 Task: Create a due date automation trigger when advanced on, 2 hours before a card is due add content with a description not ending with resume.
Action: Mouse moved to (891, 266)
Screenshot: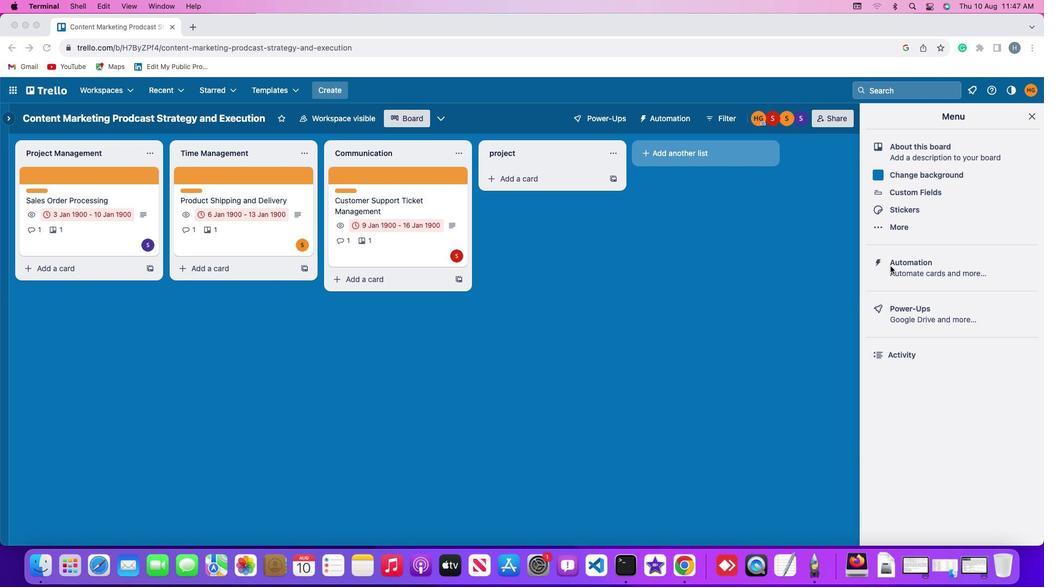 
Action: Mouse pressed left at (891, 266)
Screenshot: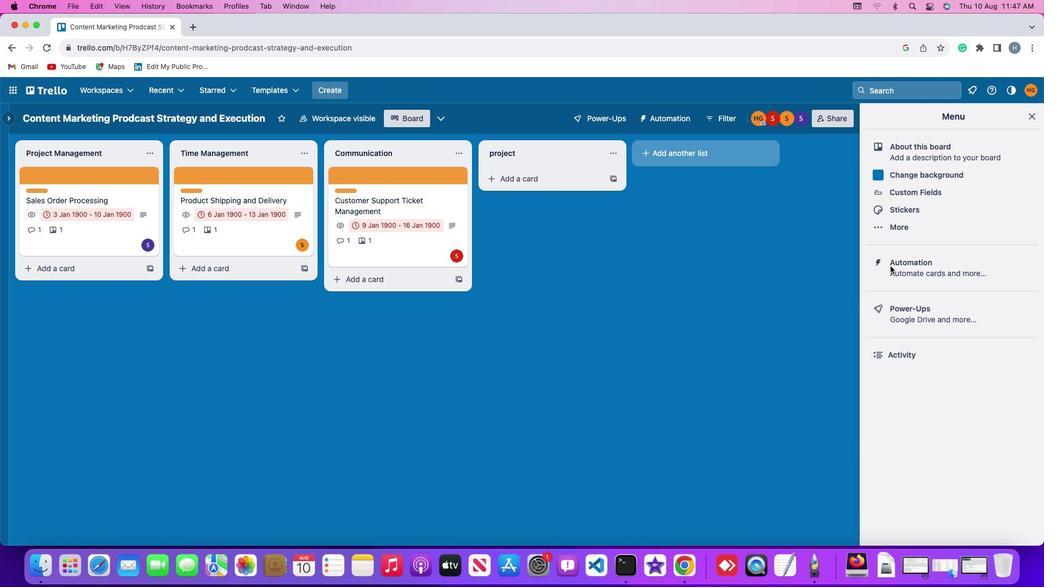 
Action: Mouse pressed left at (891, 266)
Screenshot: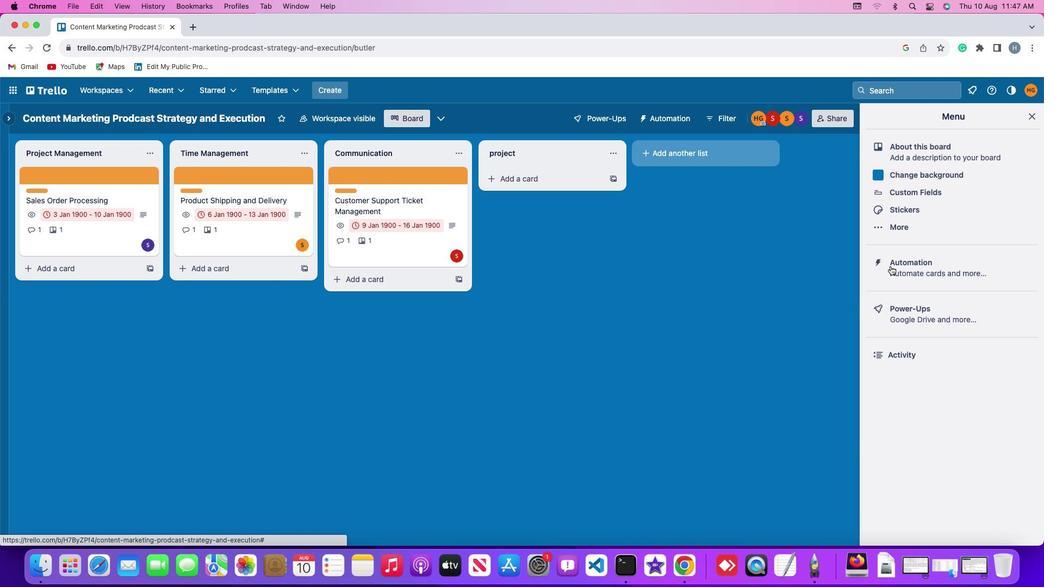 
Action: Mouse moved to (69, 259)
Screenshot: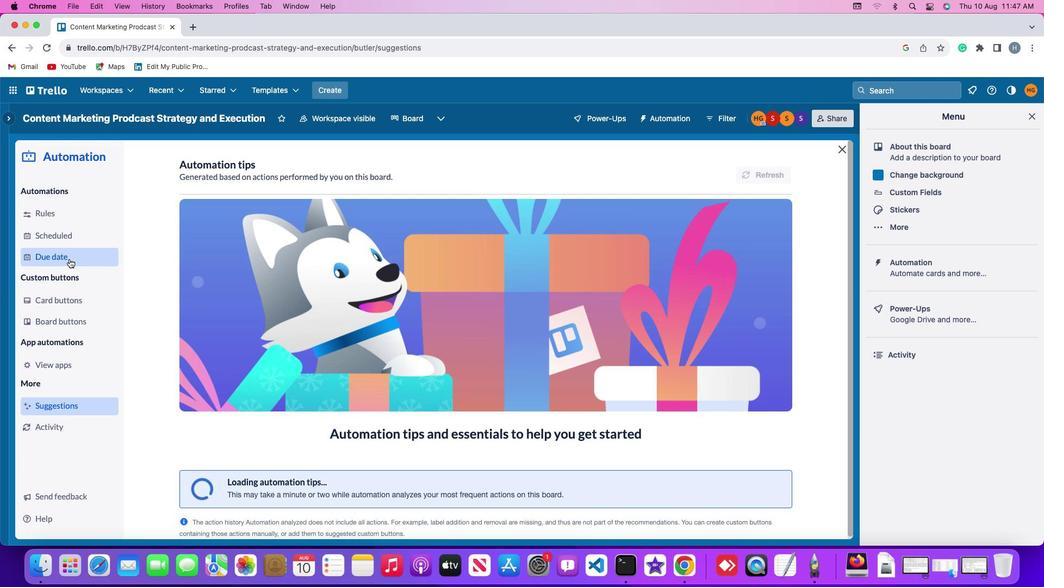 
Action: Mouse pressed left at (69, 259)
Screenshot: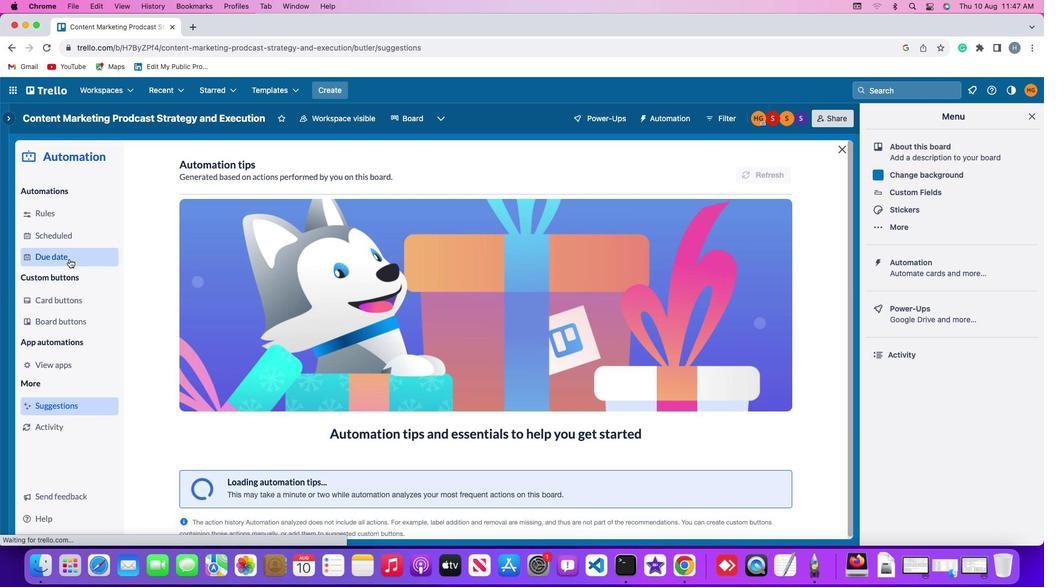 
Action: Mouse moved to (756, 165)
Screenshot: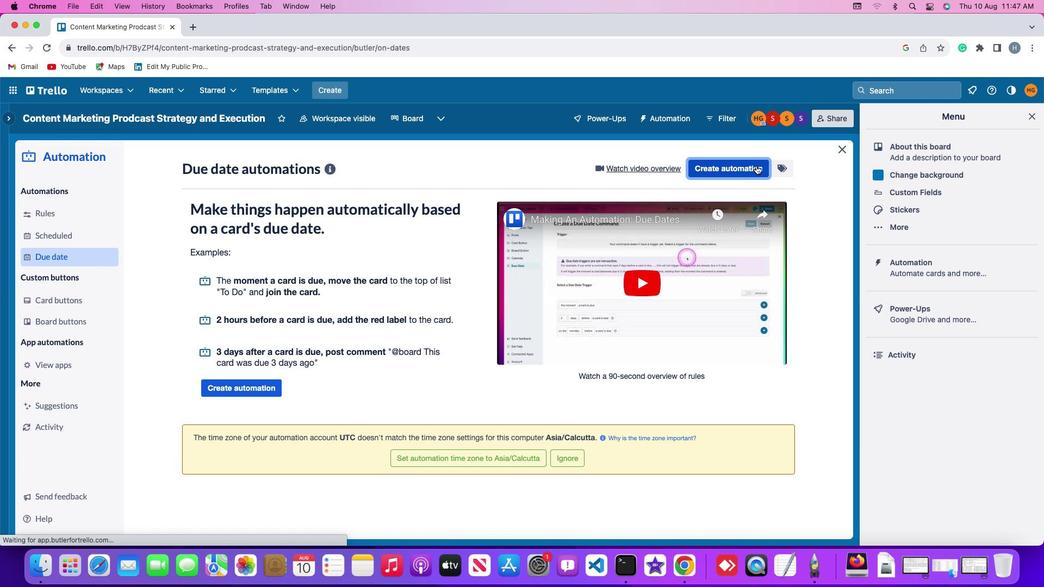 
Action: Mouse pressed left at (756, 165)
Screenshot: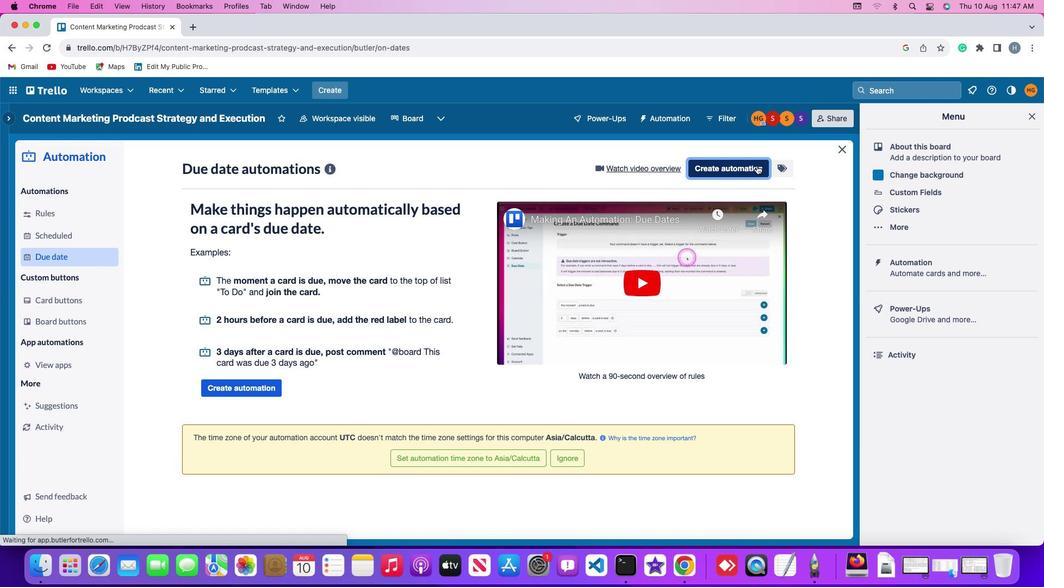 
Action: Mouse moved to (282, 273)
Screenshot: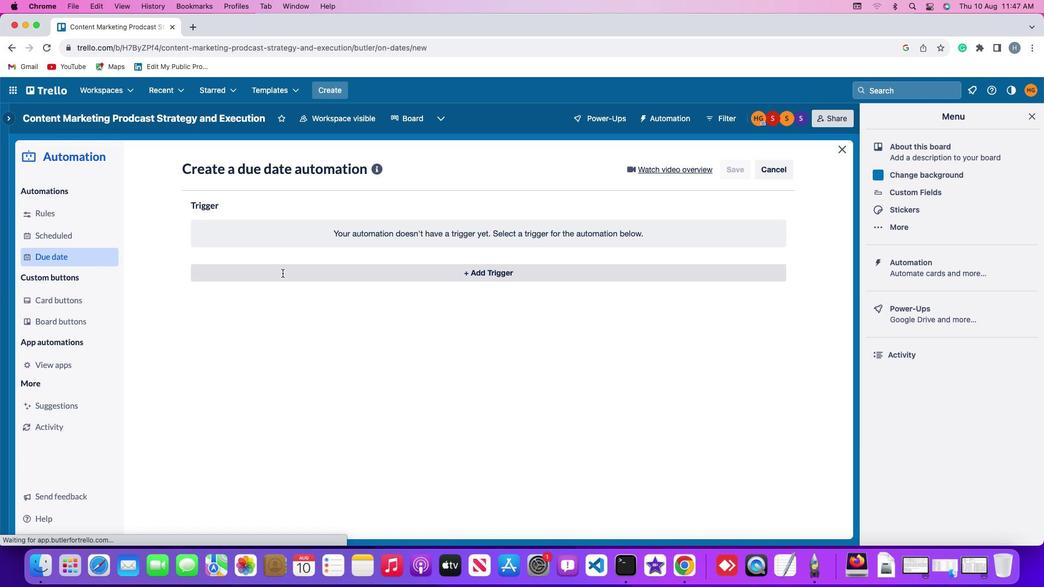
Action: Mouse pressed left at (282, 273)
Screenshot: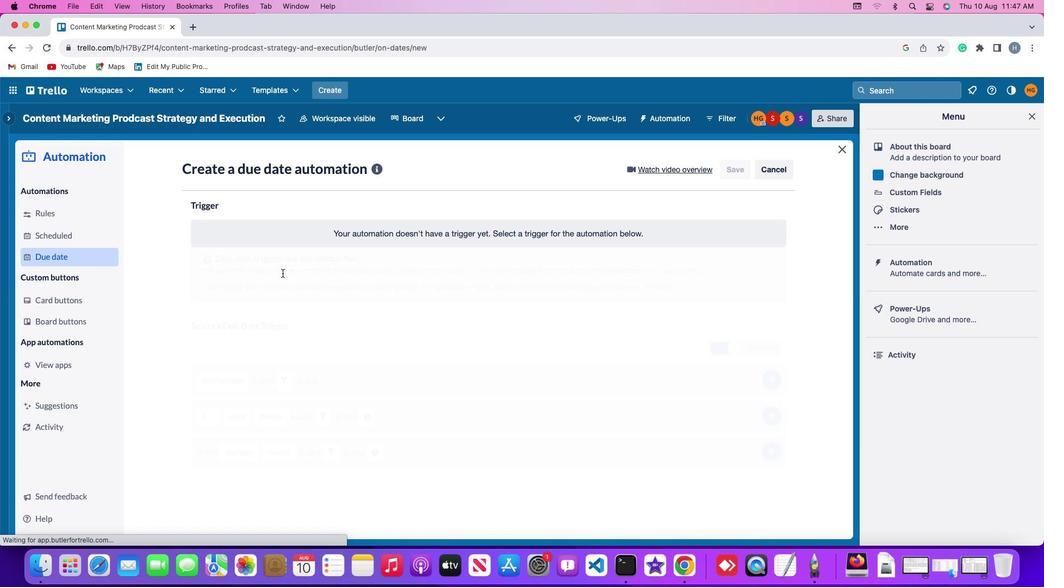 
Action: Mouse moved to (213, 443)
Screenshot: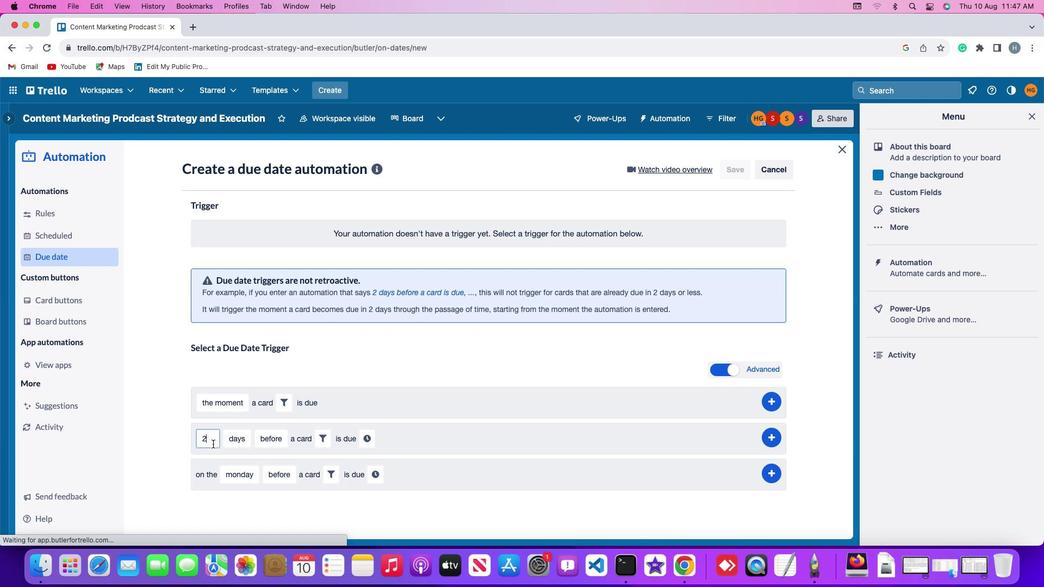 
Action: Mouse pressed left at (213, 443)
Screenshot: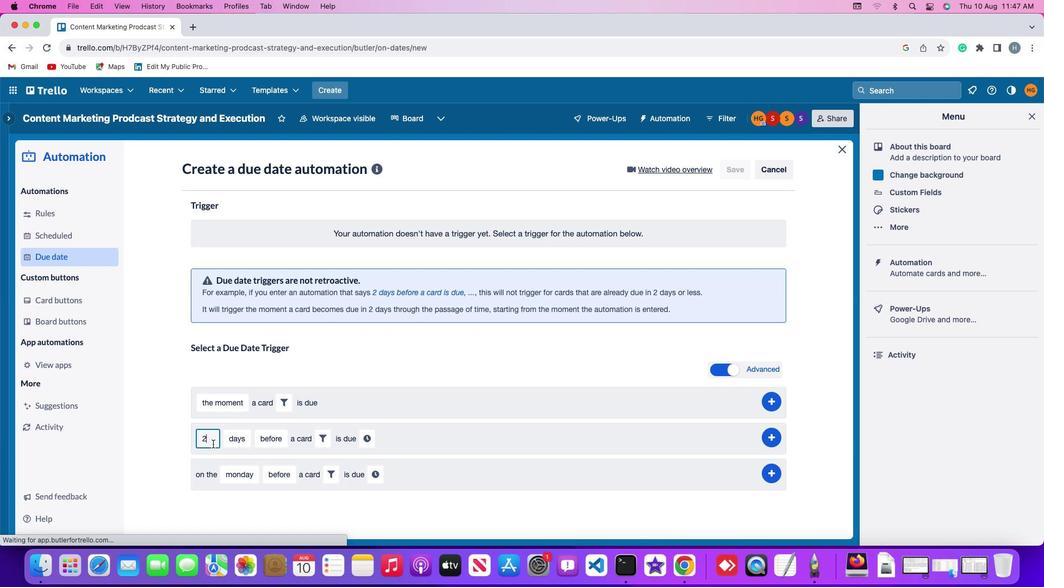 
Action: Key pressed Key.backspace
Screenshot: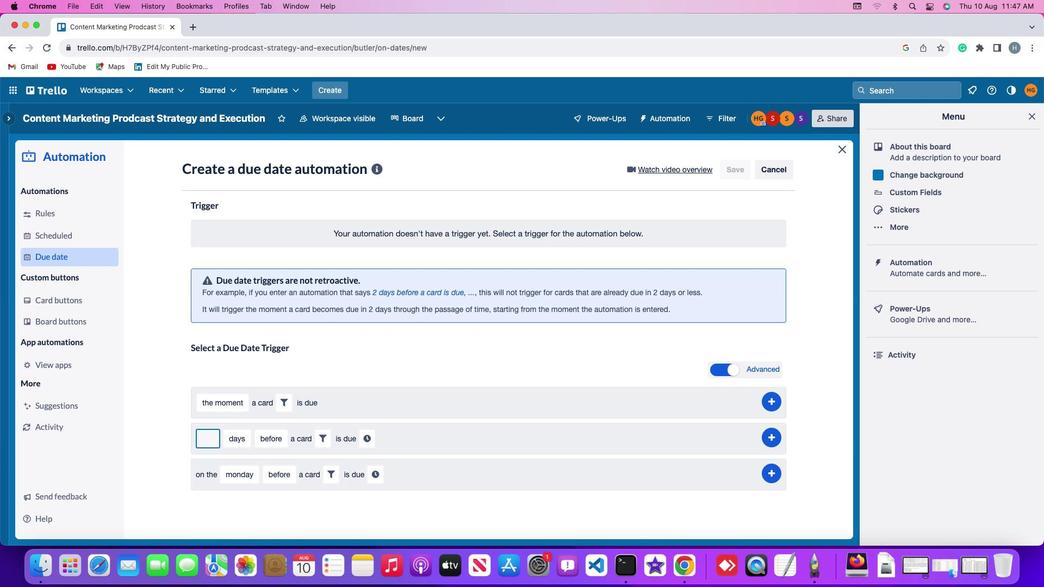 
Action: Mouse moved to (213, 443)
Screenshot: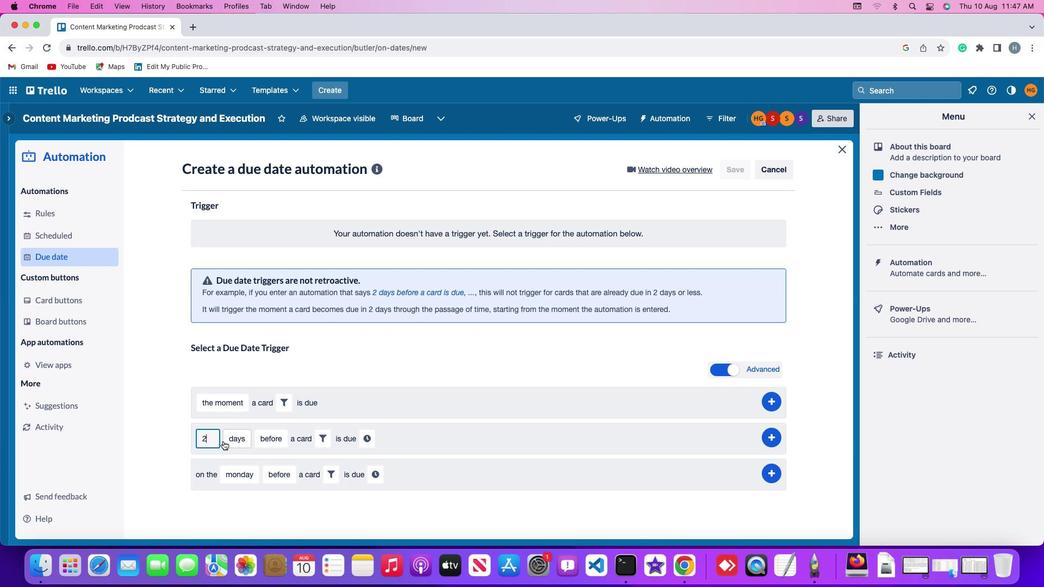 
Action: Key pressed '2'
Screenshot: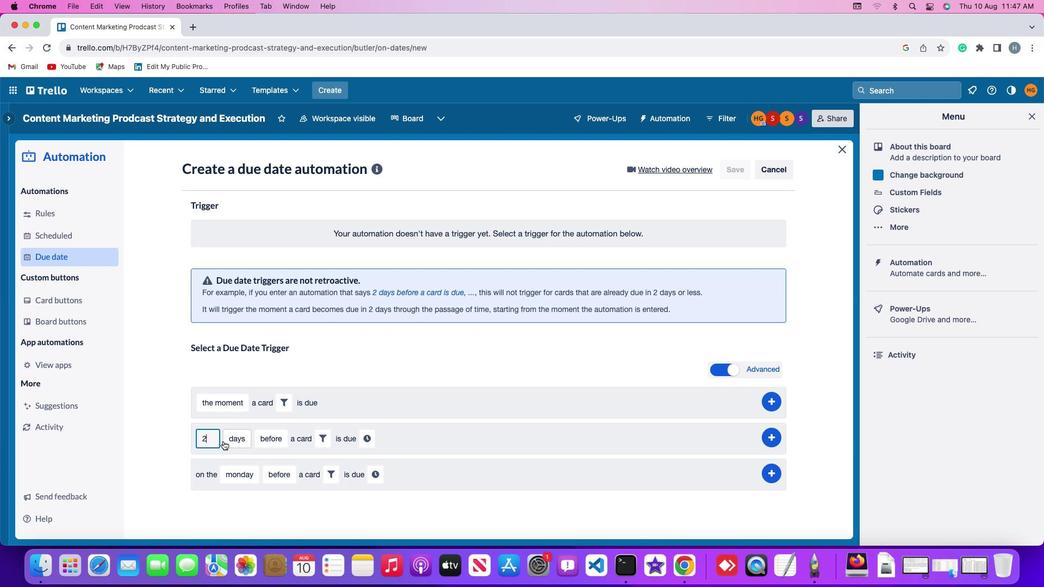 
Action: Mouse moved to (226, 441)
Screenshot: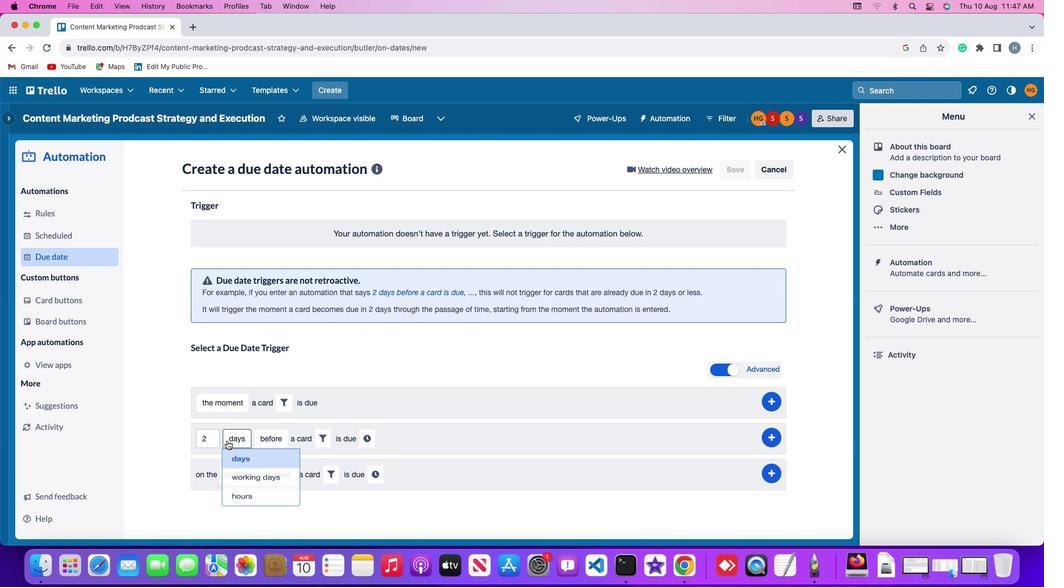 
Action: Mouse pressed left at (226, 441)
Screenshot: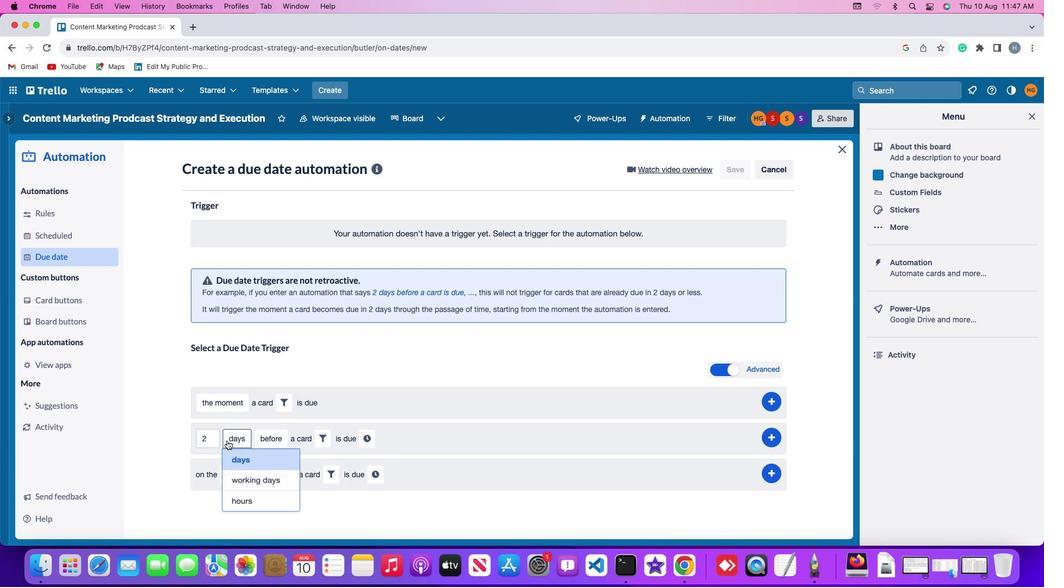 
Action: Mouse moved to (241, 501)
Screenshot: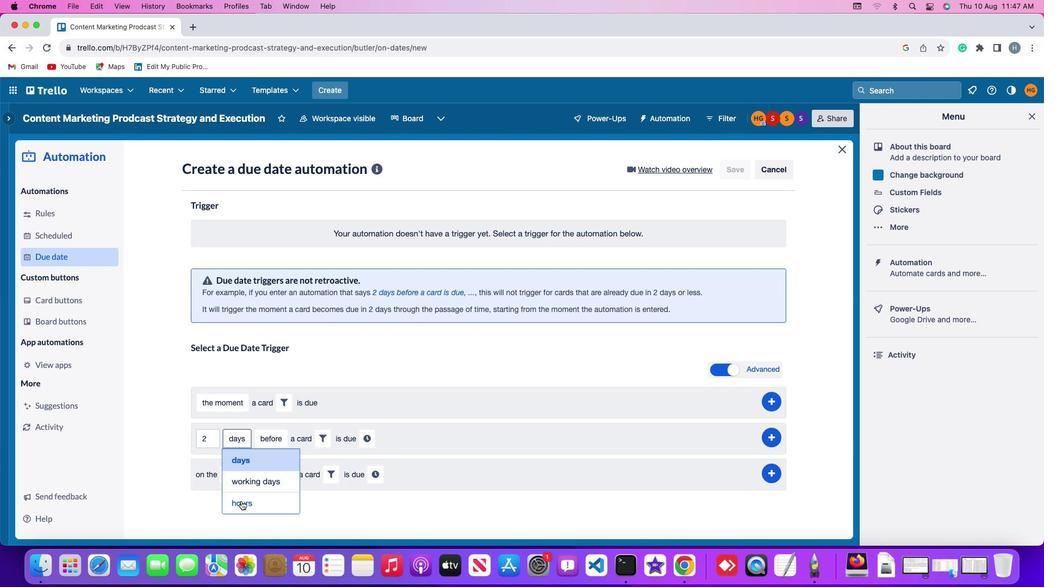 
Action: Mouse pressed left at (241, 501)
Screenshot: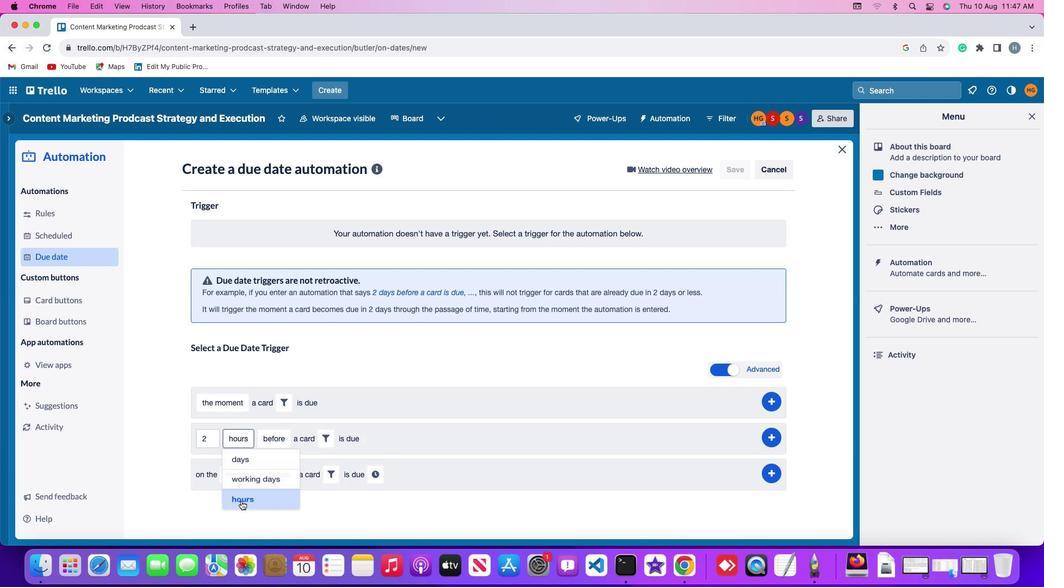 
Action: Mouse moved to (279, 438)
Screenshot: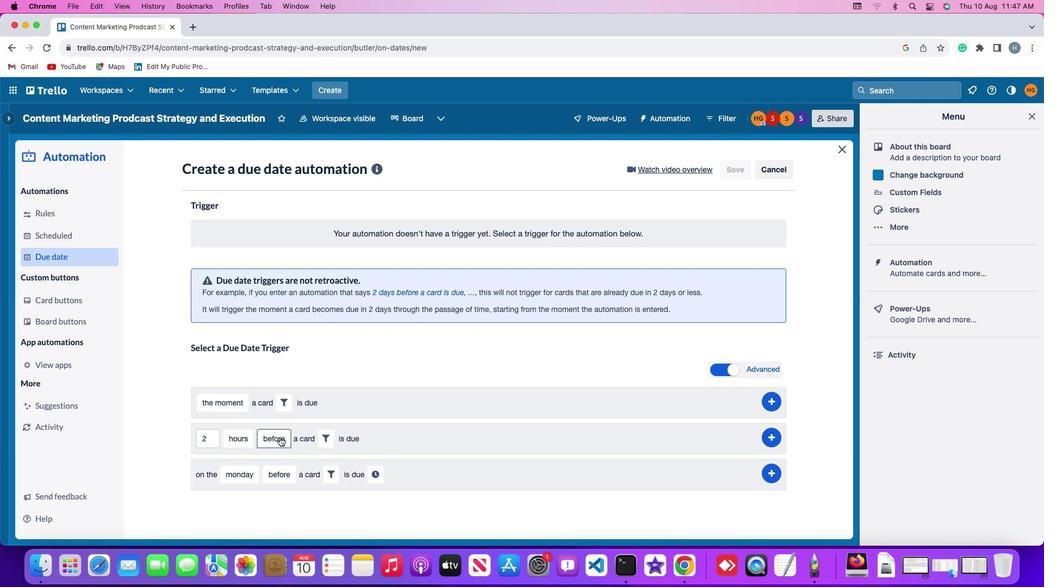 
Action: Mouse pressed left at (279, 438)
Screenshot: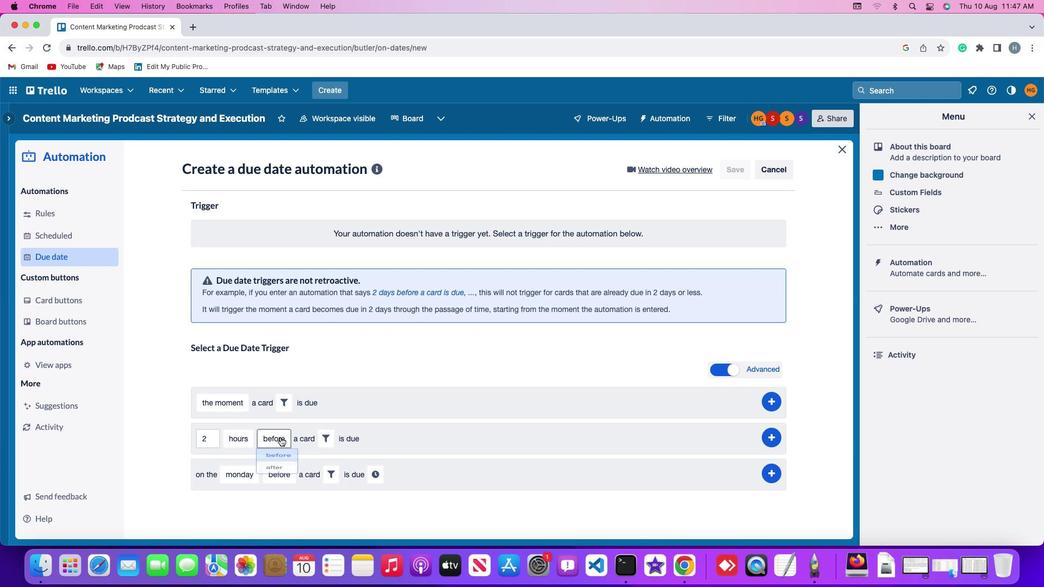 
Action: Mouse moved to (286, 452)
Screenshot: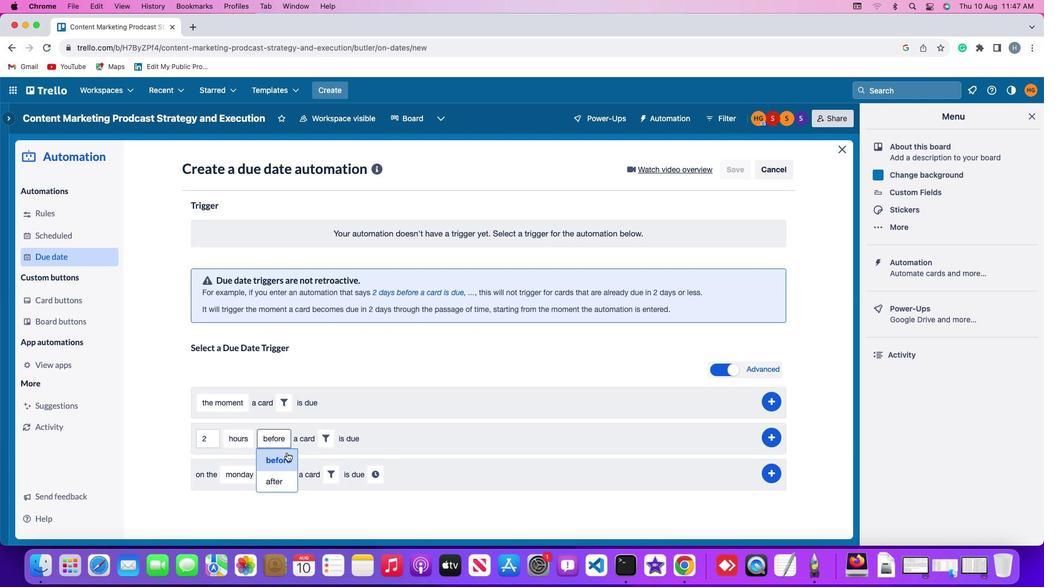 
Action: Mouse pressed left at (286, 452)
Screenshot: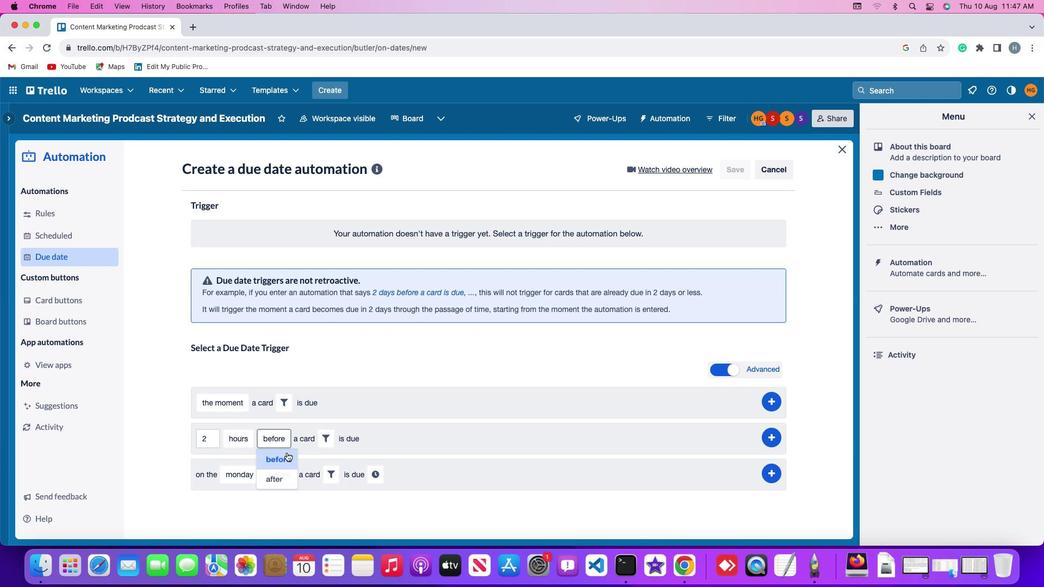 
Action: Mouse moved to (334, 440)
Screenshot: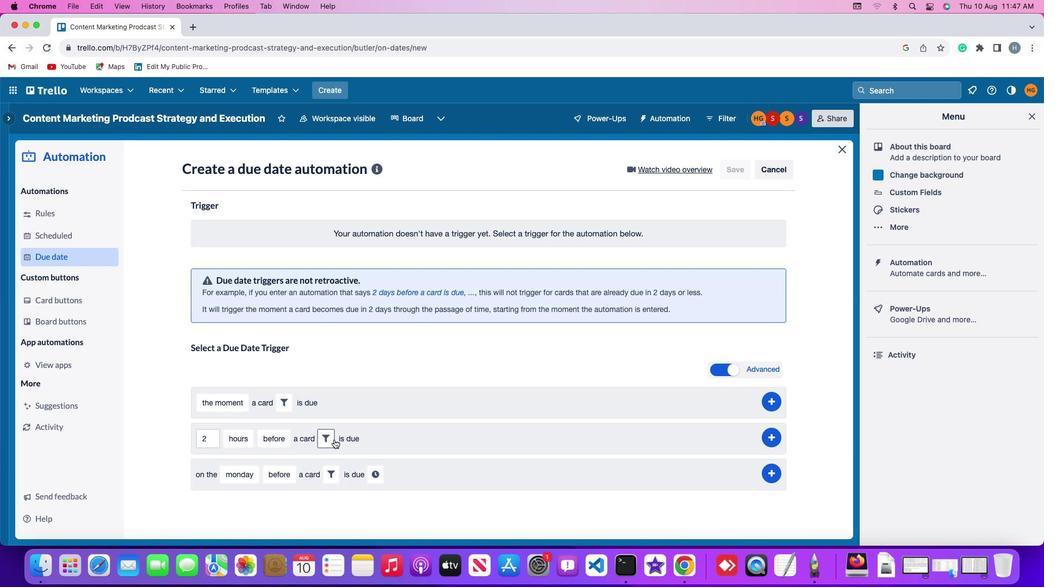 
Action: Mouse pressed left at (334, 440)
Screenshot: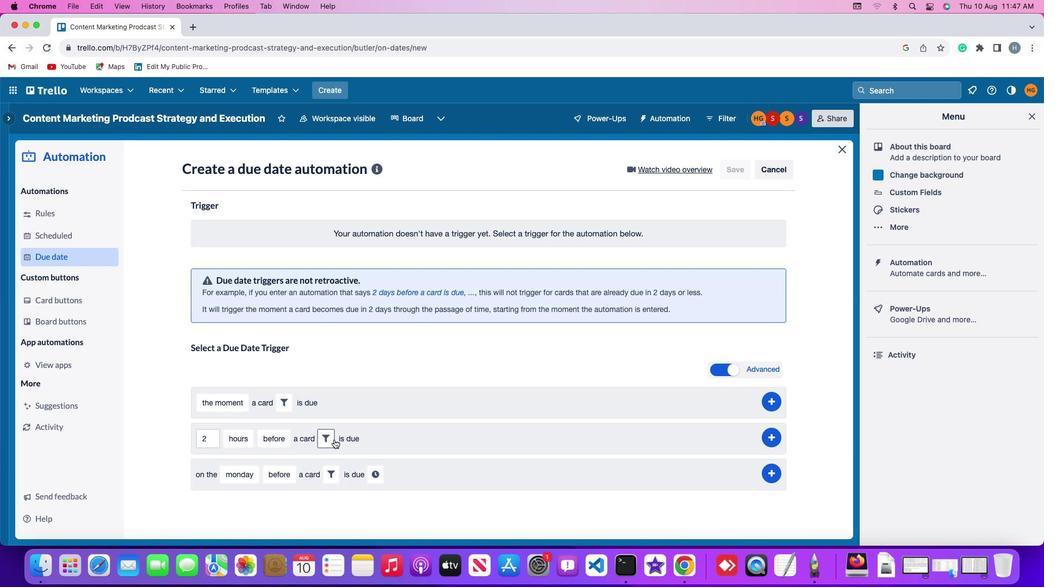 
Action: Mouse moved to (466, 471)
Screenshot: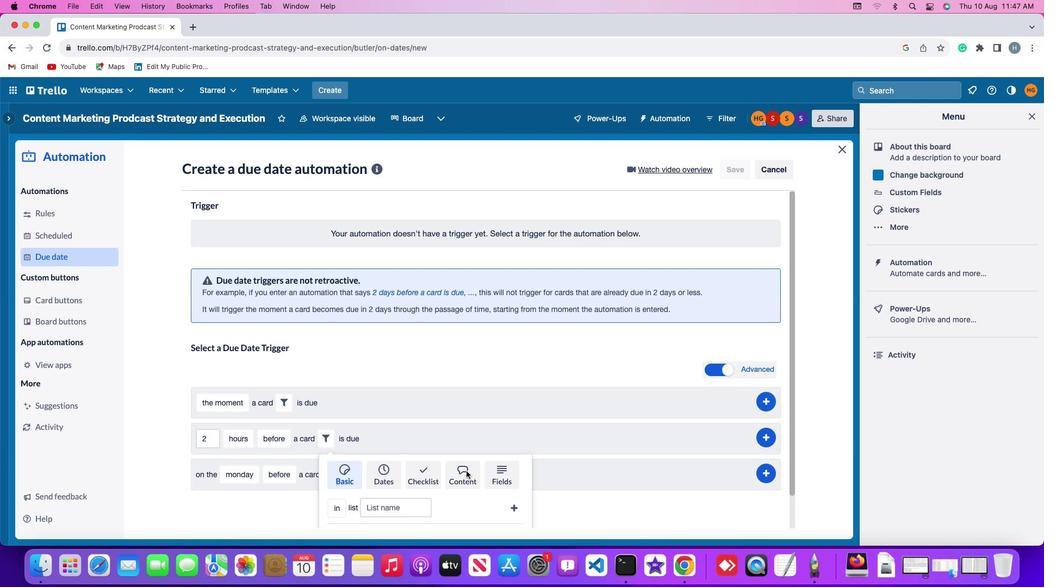 
Action: Mouse pressed left at (466, 471)
Screenshot: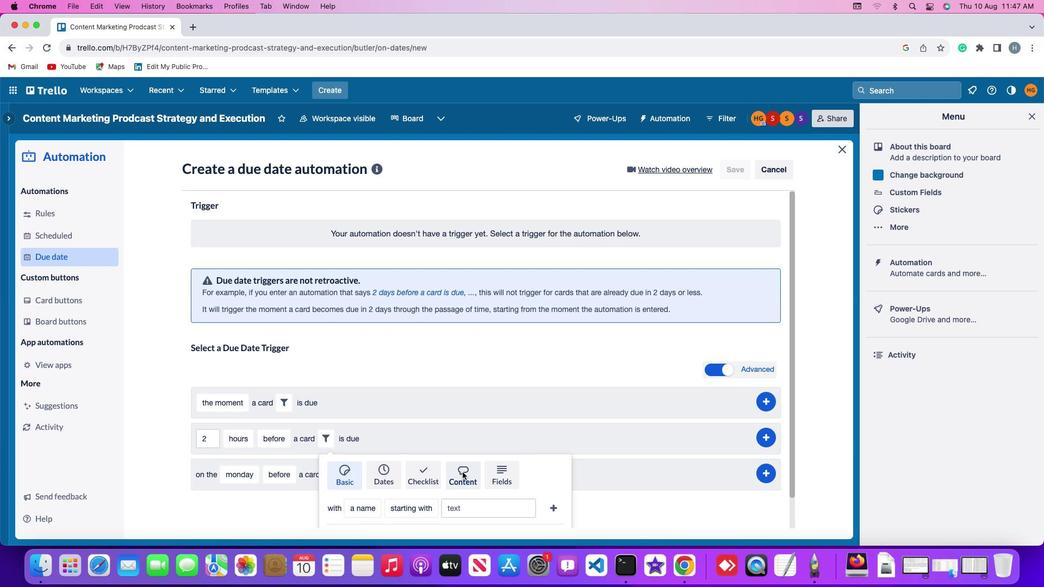 
Action: Mouse moved to (370, 504)
Screenshot: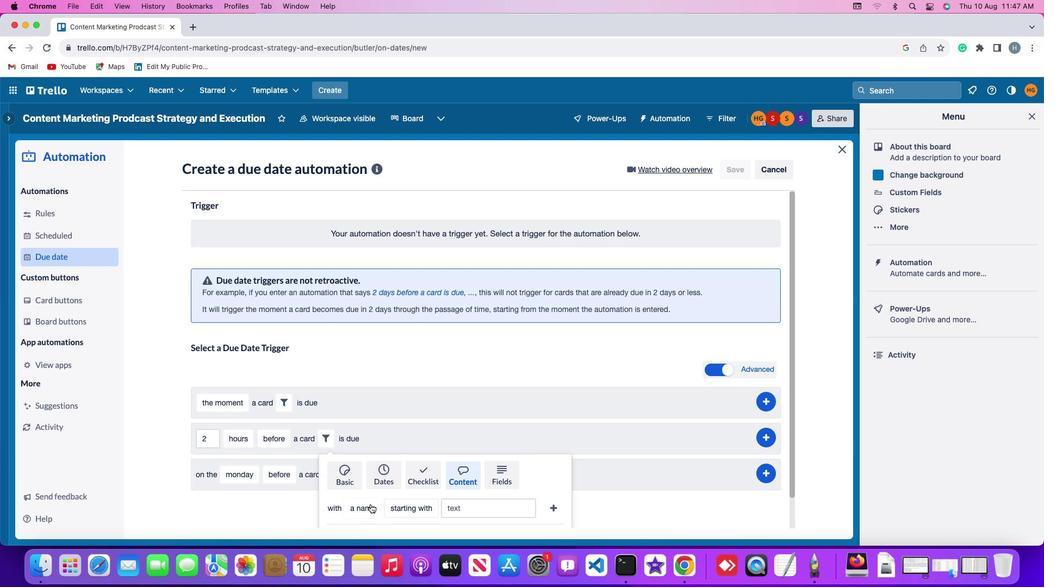 
Action: Mouse pressed left at (370, 504)
Screenshot: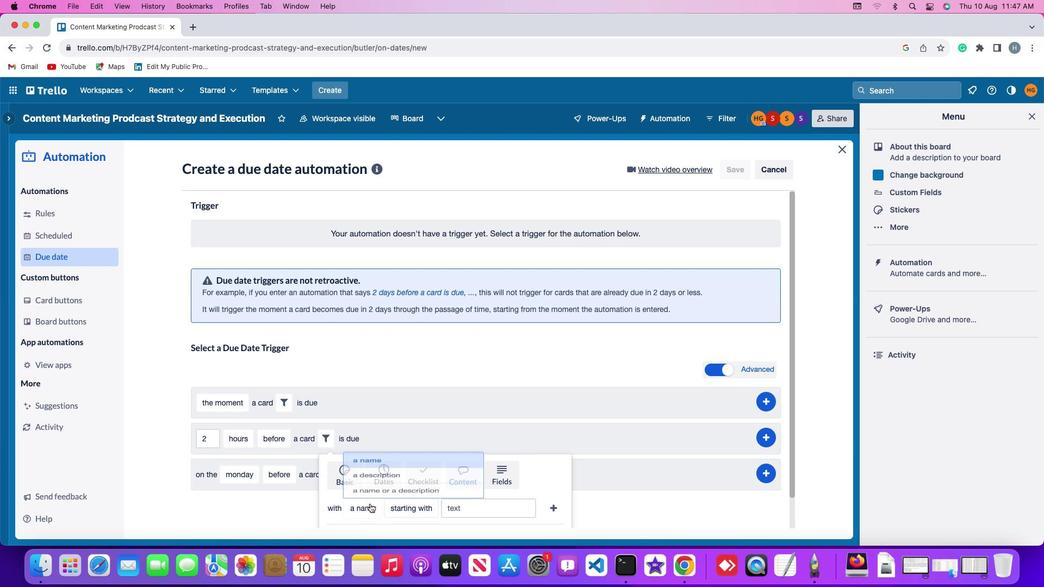 
Action: Mouse moved to (371, 465)
Screenshot: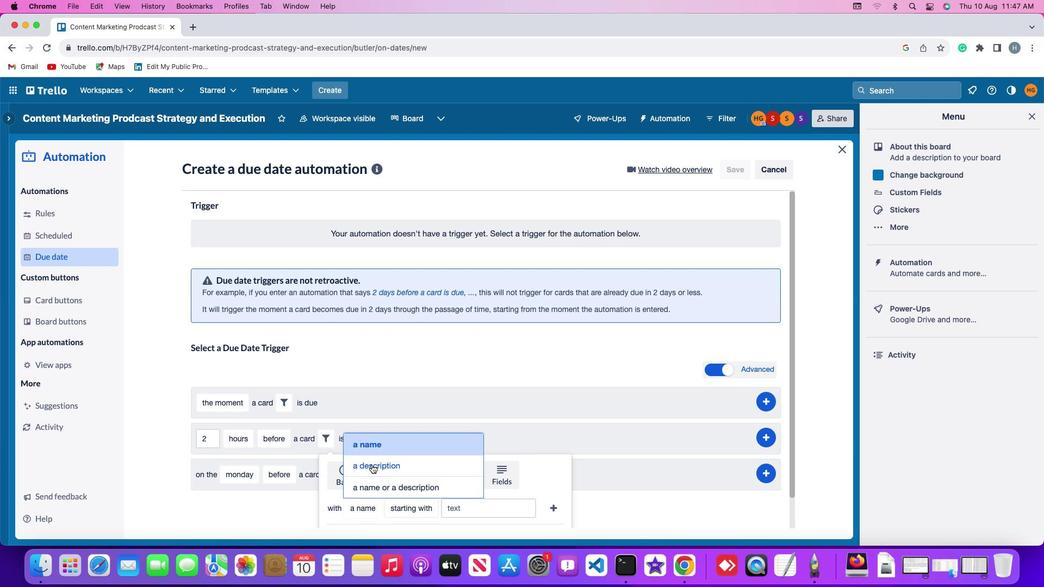 
Action: Mouse pressed left at (371, 465)
Screenshot: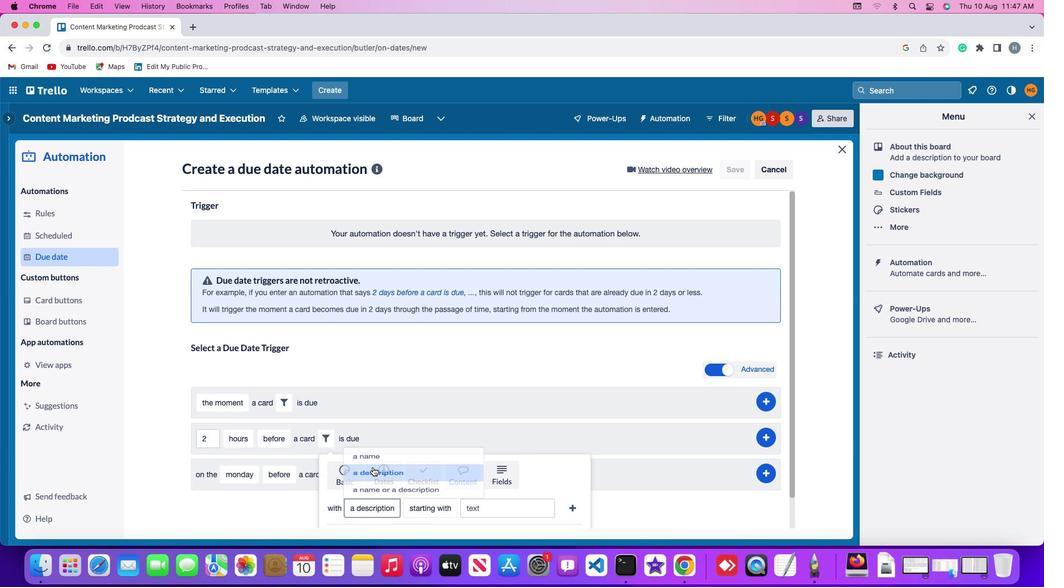
Action: Mouse moved to (423, 514)
Screenshot: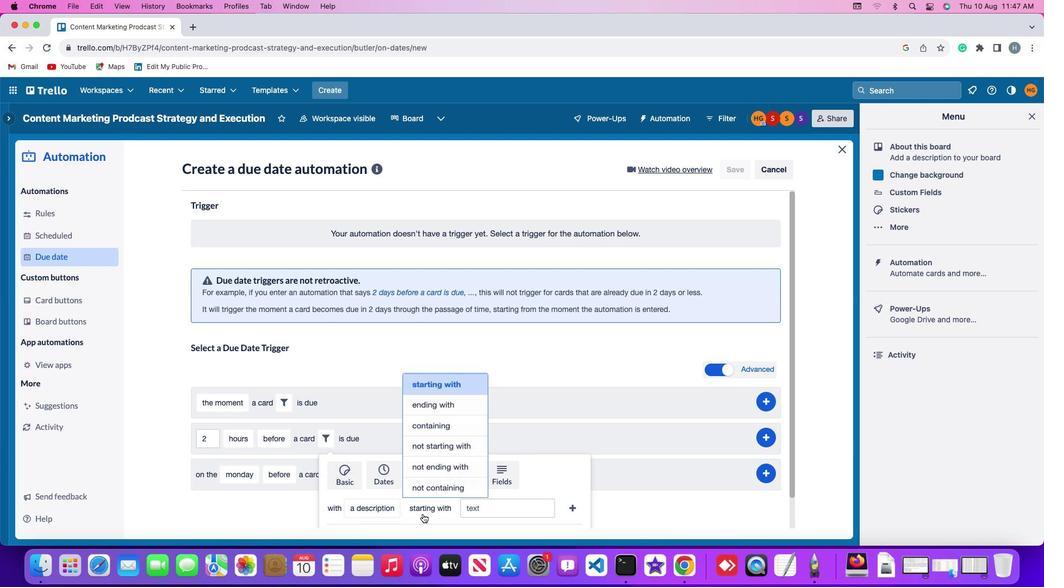 
Action: Mouse pressed left at (423, 514)
Screenshot: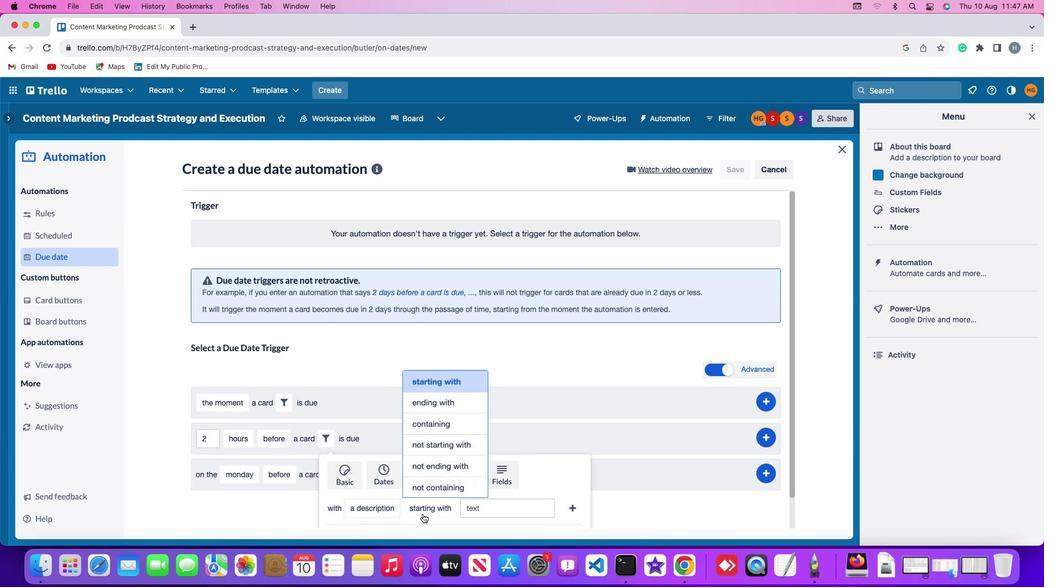
Action: Mouse moved to (430, 466)
Screenshot: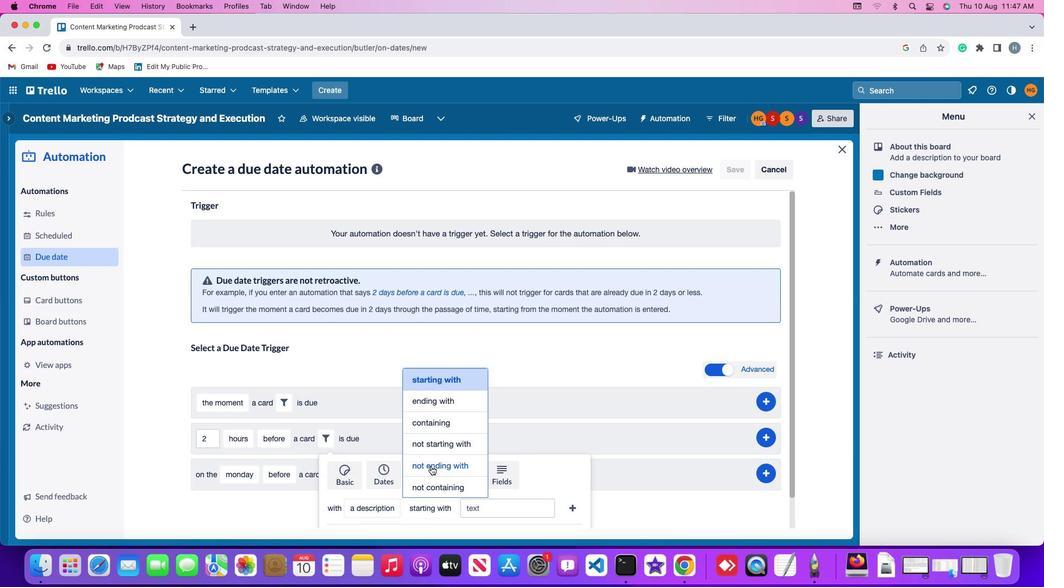 
Action: Mouse pressed left at (430, 466)
Screenshot: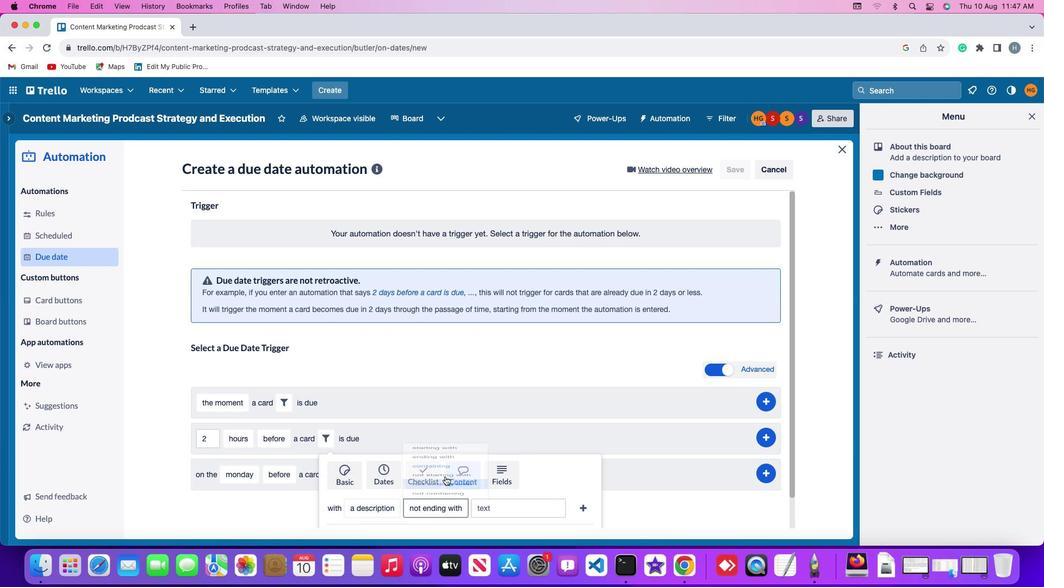
Action: Mouse moved to (497, 513)
Screenshot: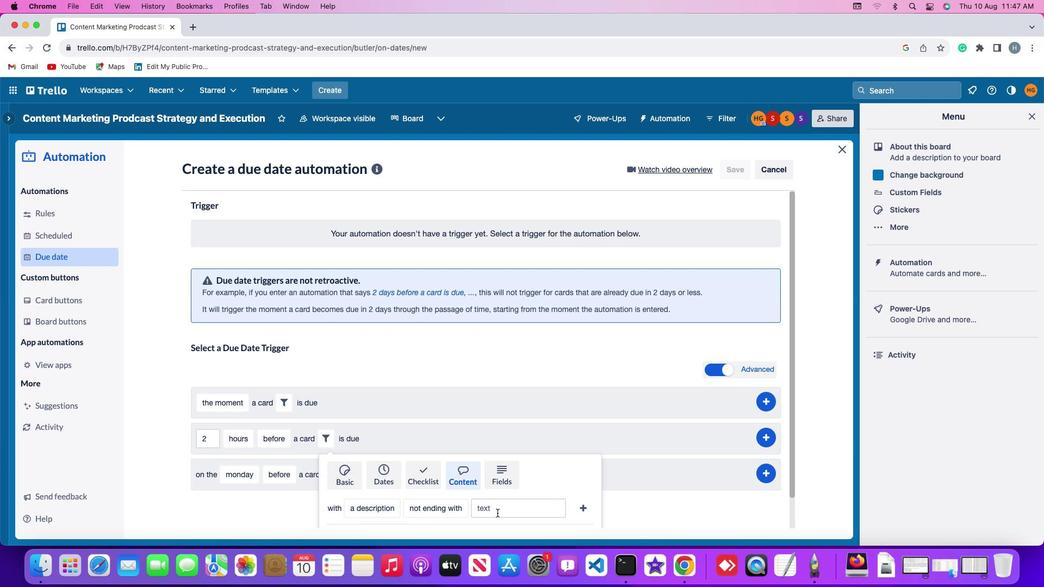 
Action: Mouse pressed left at (497, 513)
Screenshot: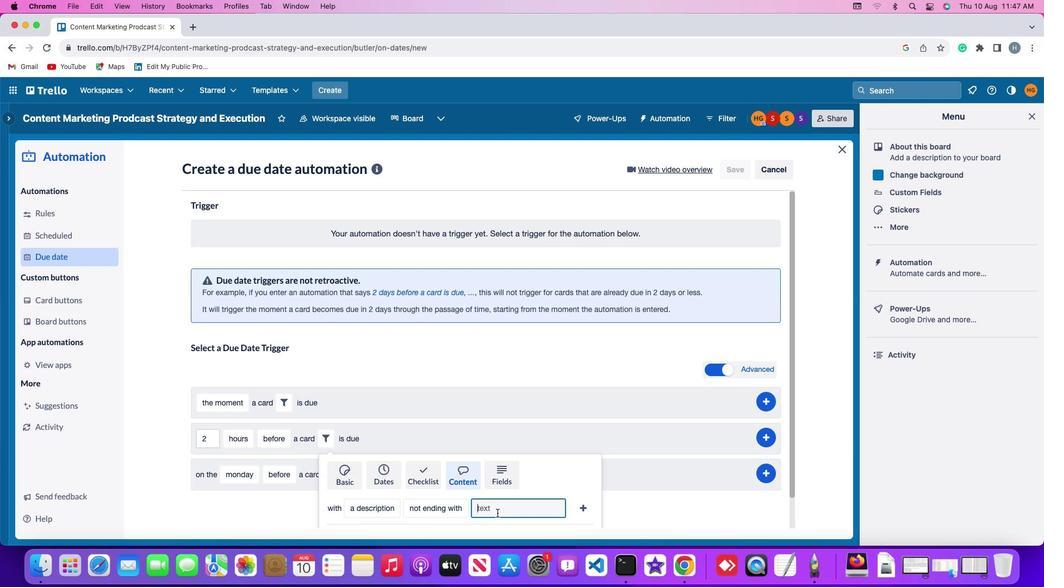 
Action: Key pressed 'r''e''s''u''m''e'
Screenshot: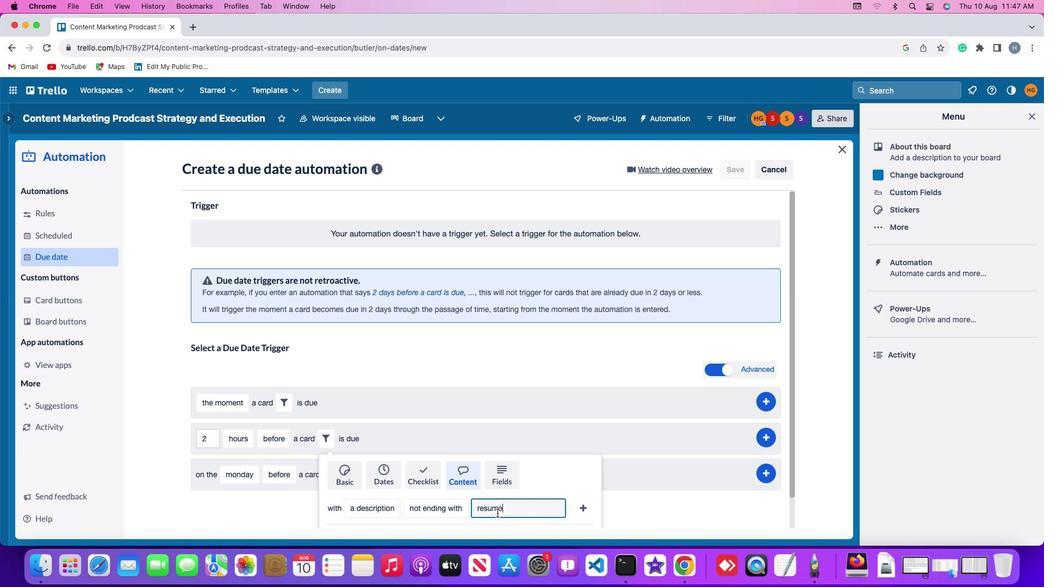 
Action: Mouse moved to (587, 506)
Screenshot: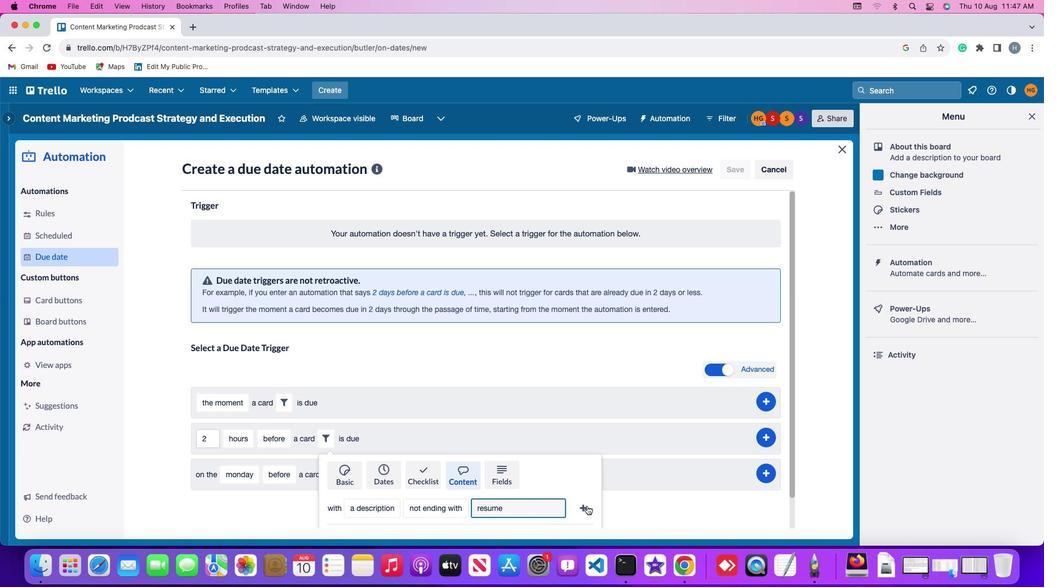 
Action: Mouse pressed left at (587, 506)
Screenshot: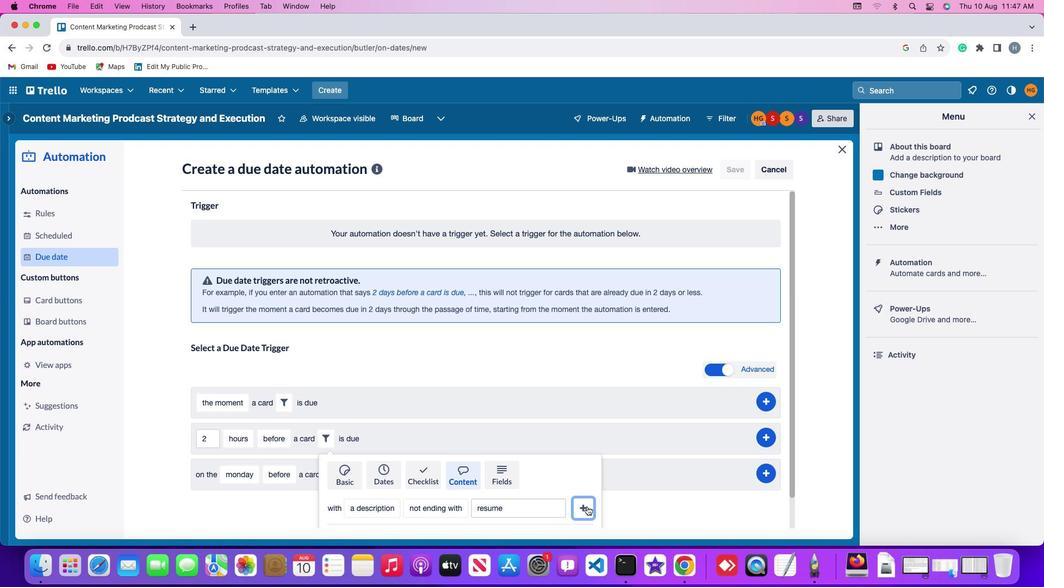 
Action: Mouse moved to (768, 433)
Screenshot: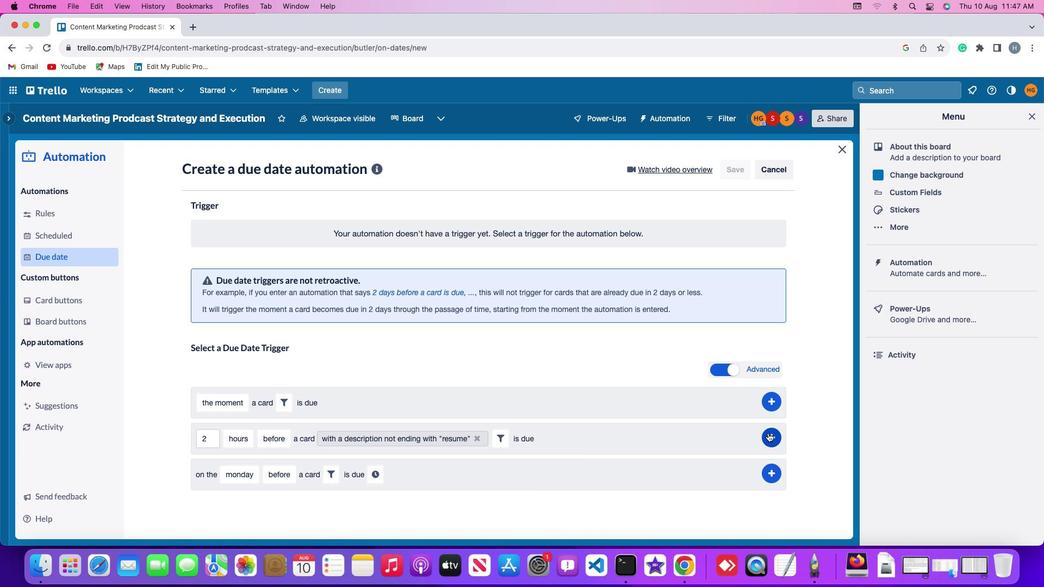 
Action: Mouse pressed left at (768, 433)
Screenshot: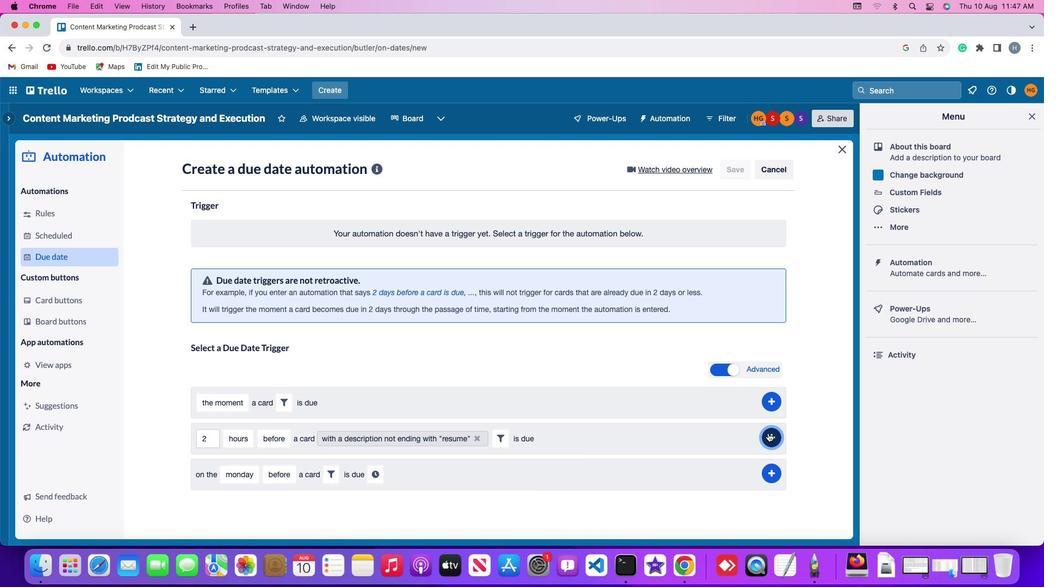 
Action: Mouse moved to (807, 372)
Screenshot: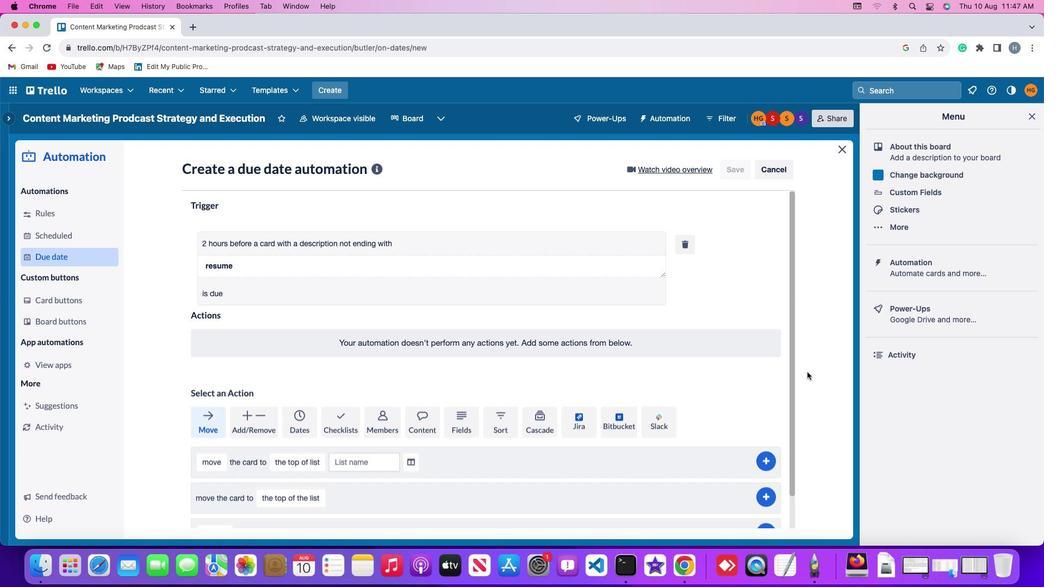 
